 Task: Sort the products in the category "Cheddar" by best match.
Action: Mouse moved to (779, 284)
Screenshot: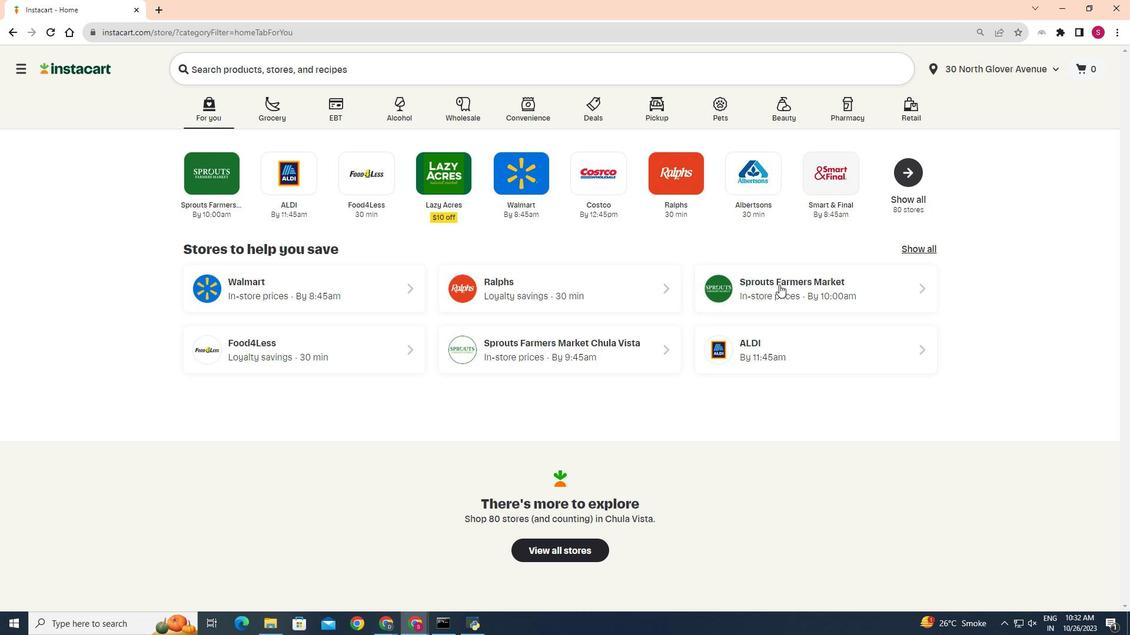 
Action: Mouse pressed left at (779, 284)
Screenshot: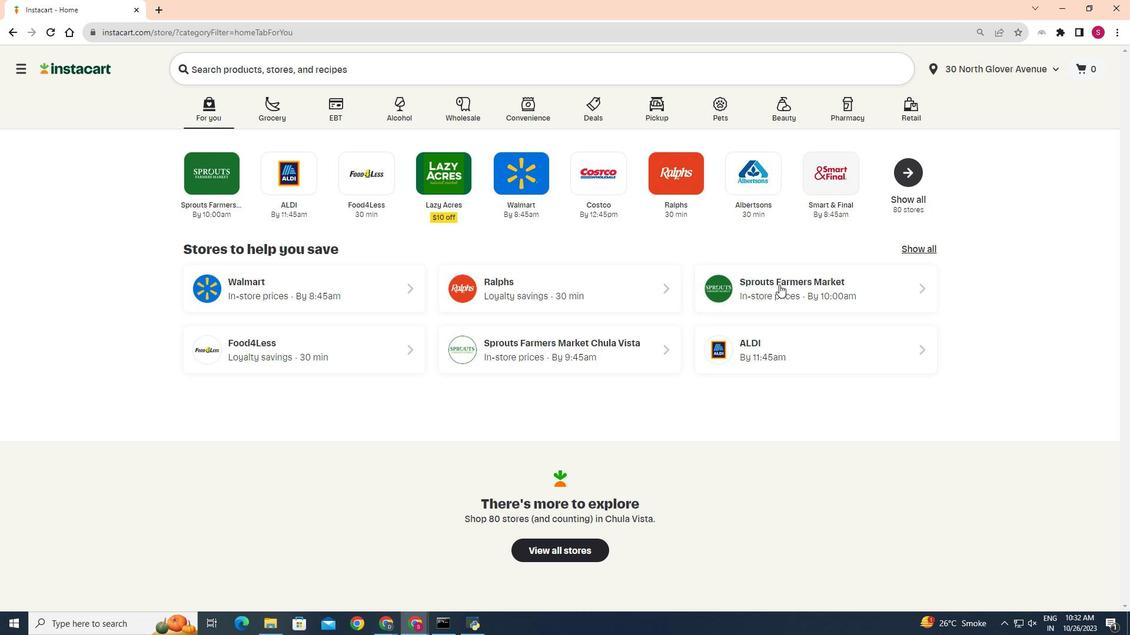 
Action: Mouse moved to (38, 531)
Screenshot: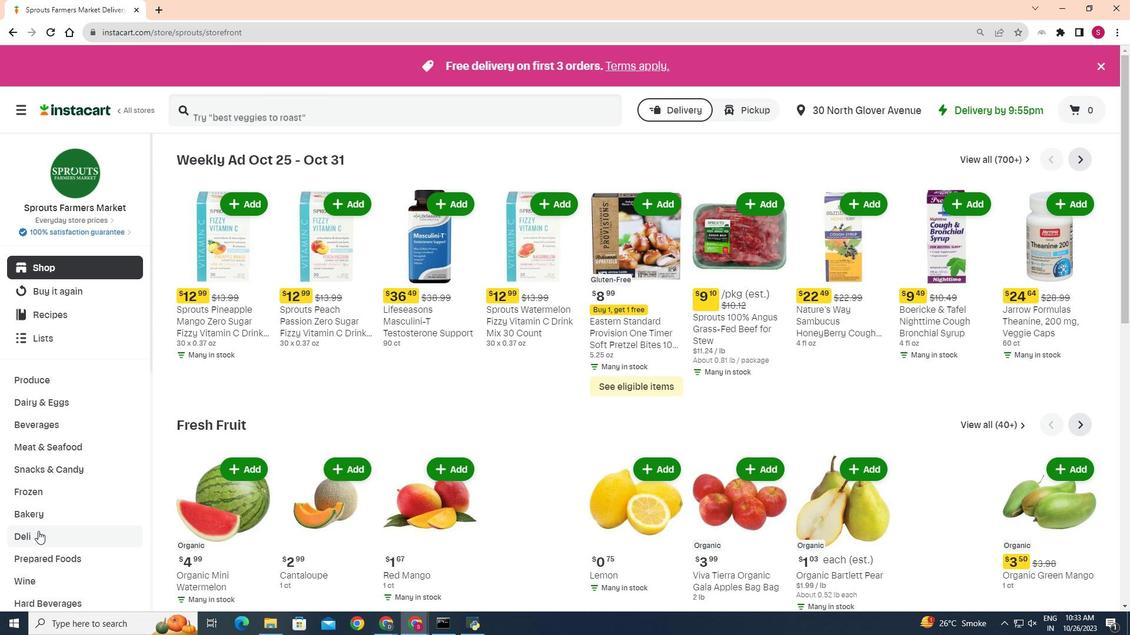 
Action: Mouse pressed left at (38, 531)
Screenshot: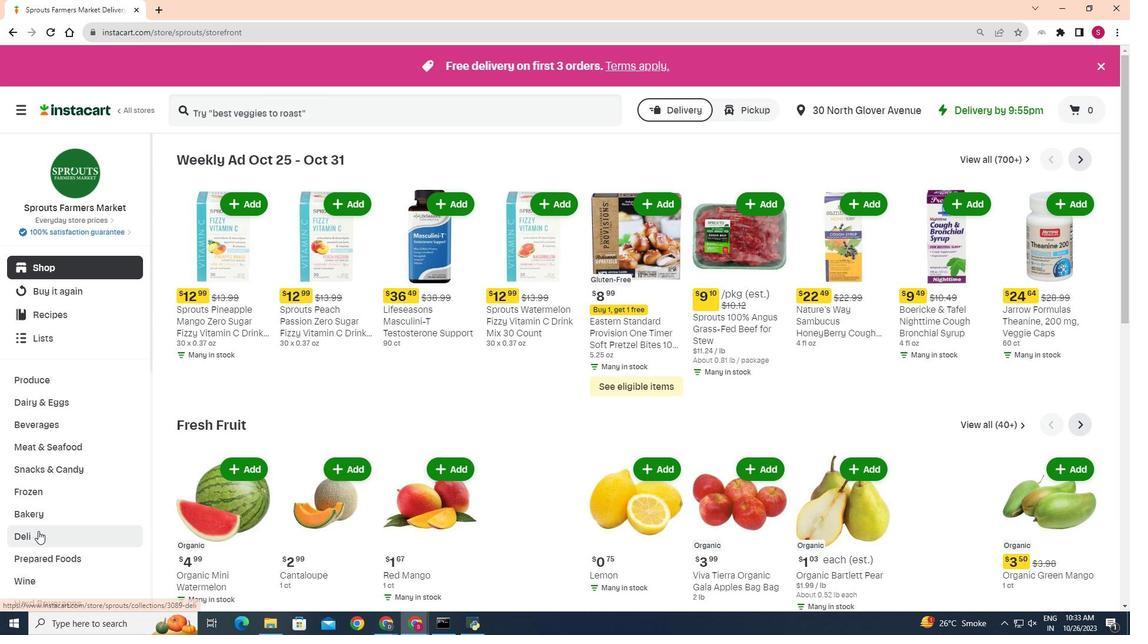 
Action: Mouse moved to (312, 187)
Screenshot: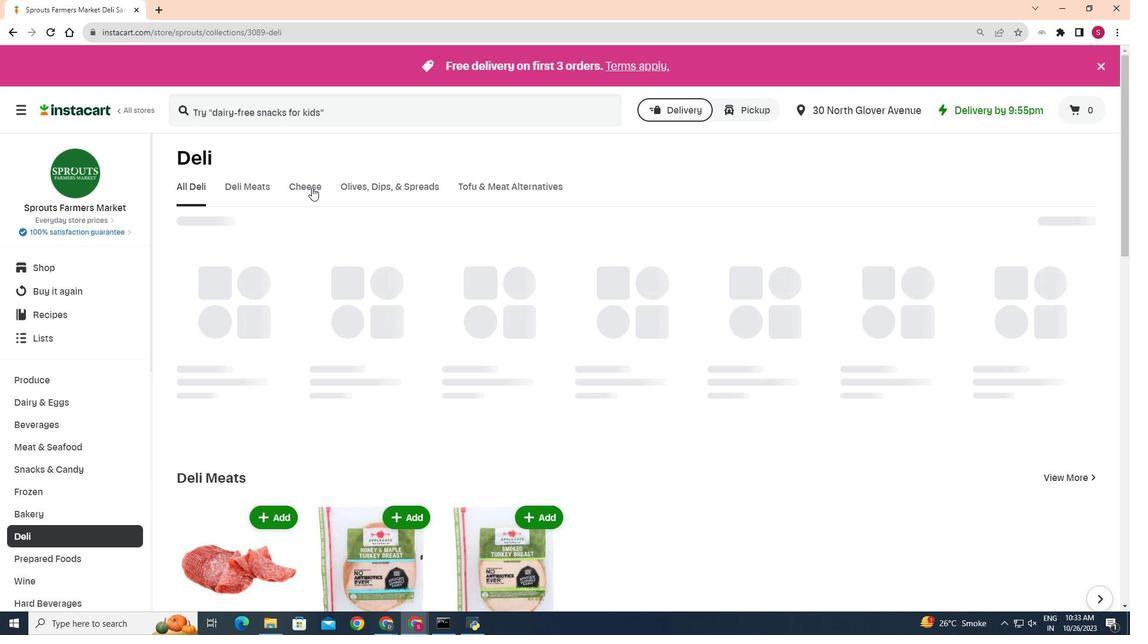 
Action: Mouse pressed left at (312, 187)
Screenshot: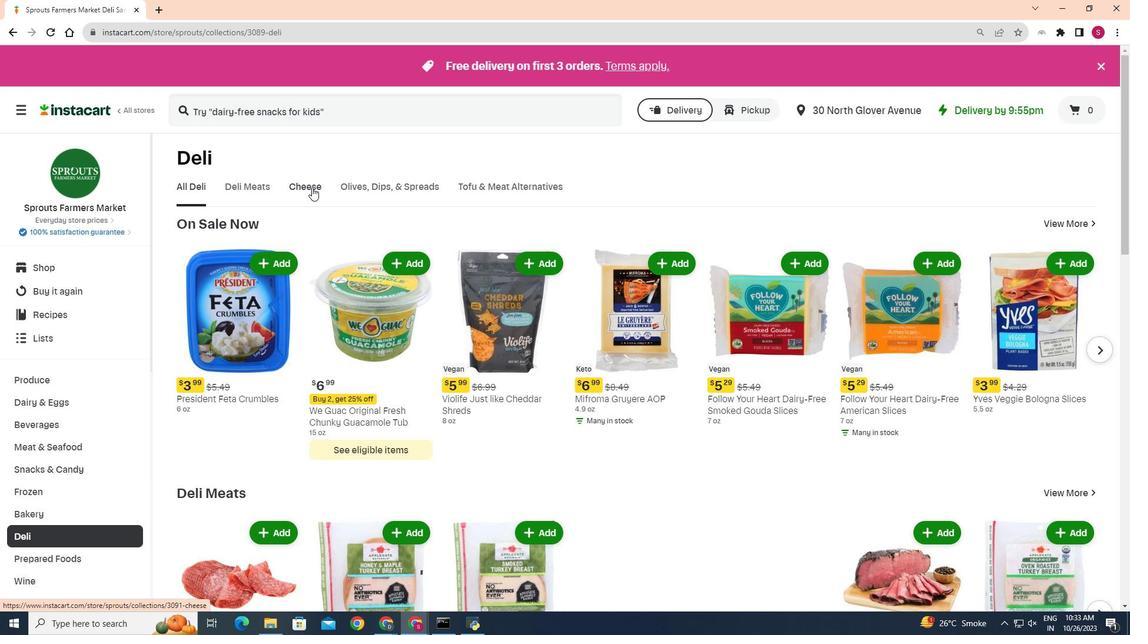 
Action: Mouse moved to (280, 249)
Screenshot: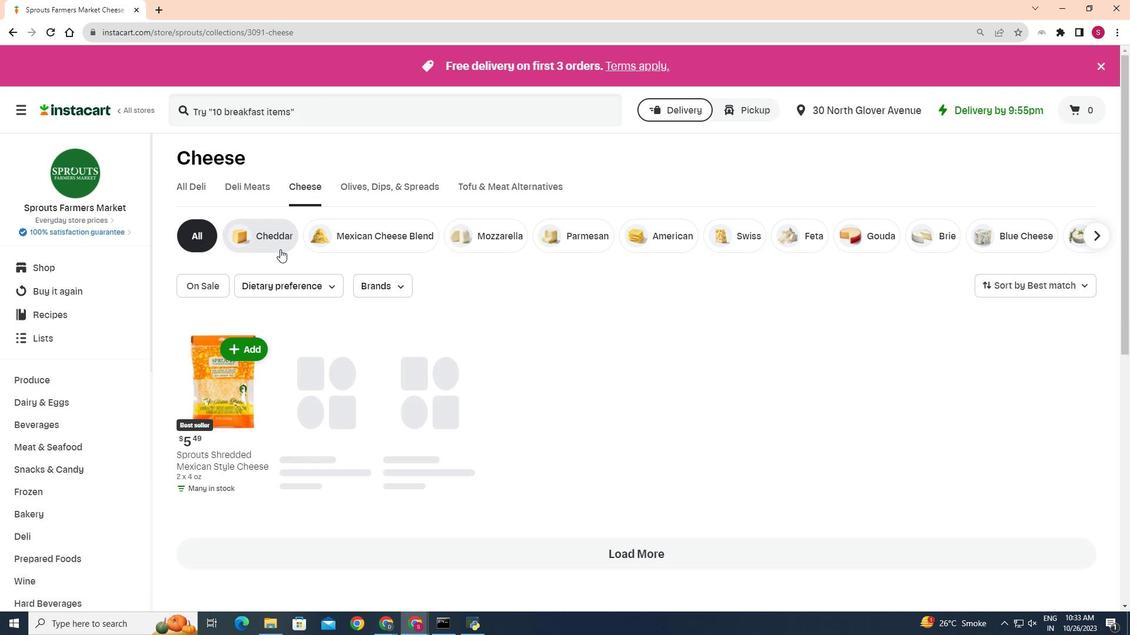 
Action: Mouse pressed left at (280, 249)
Screenshot: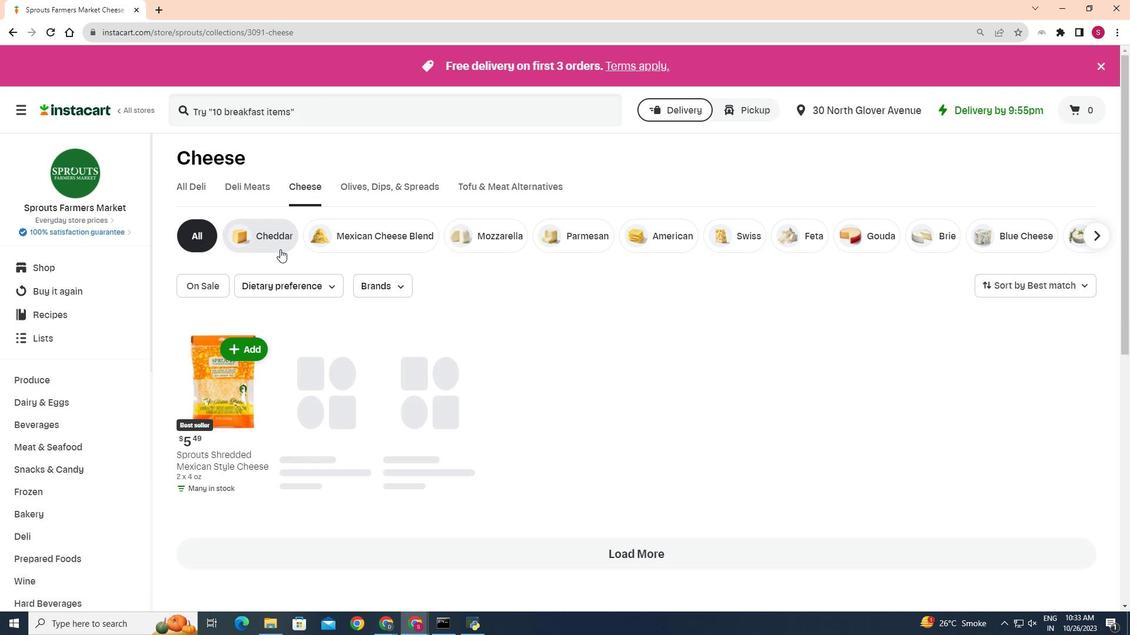 
Action: Mouse moved to (1083, 284)
Screenshot: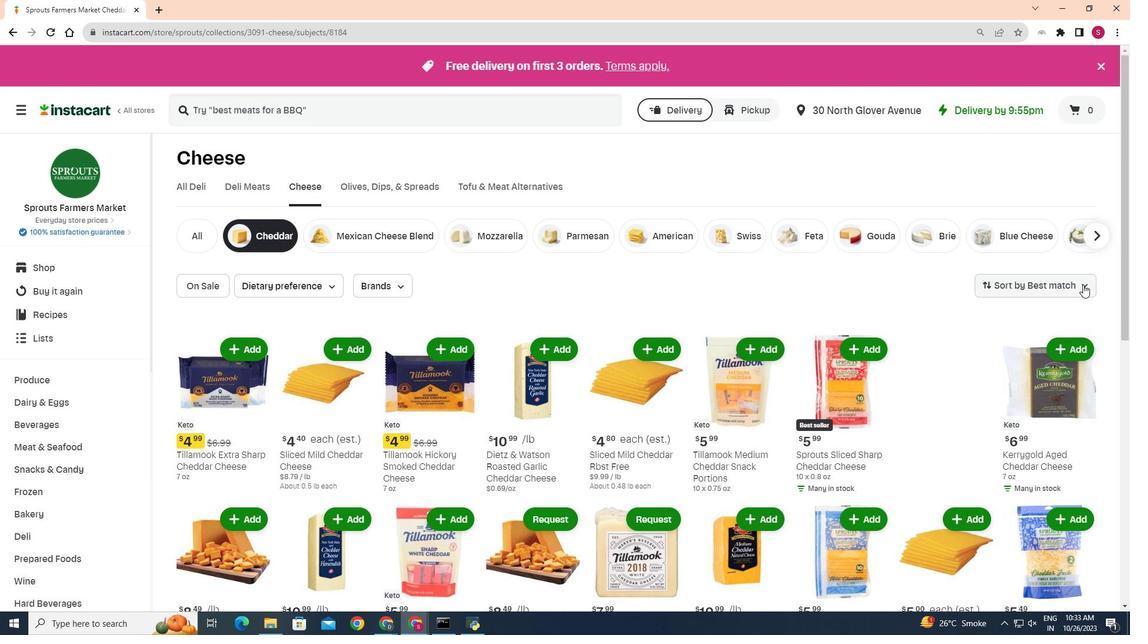 
Action: Mouse pressed left at (1083, 284)
Screenshot: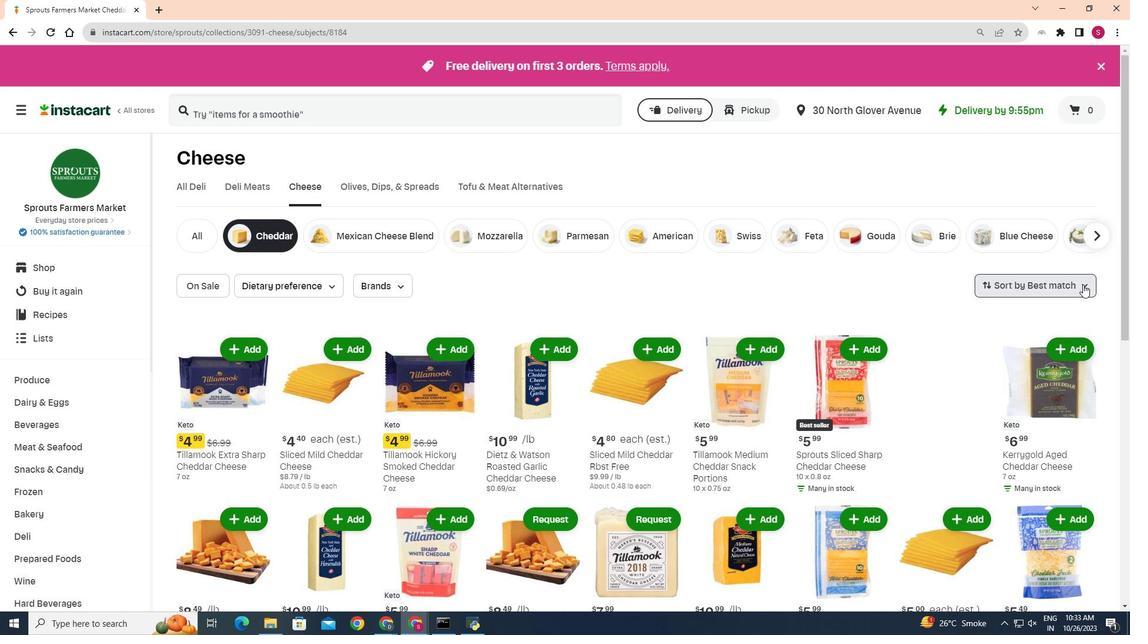 
Action: Mouse moved to (1051, 312)
Screenshot: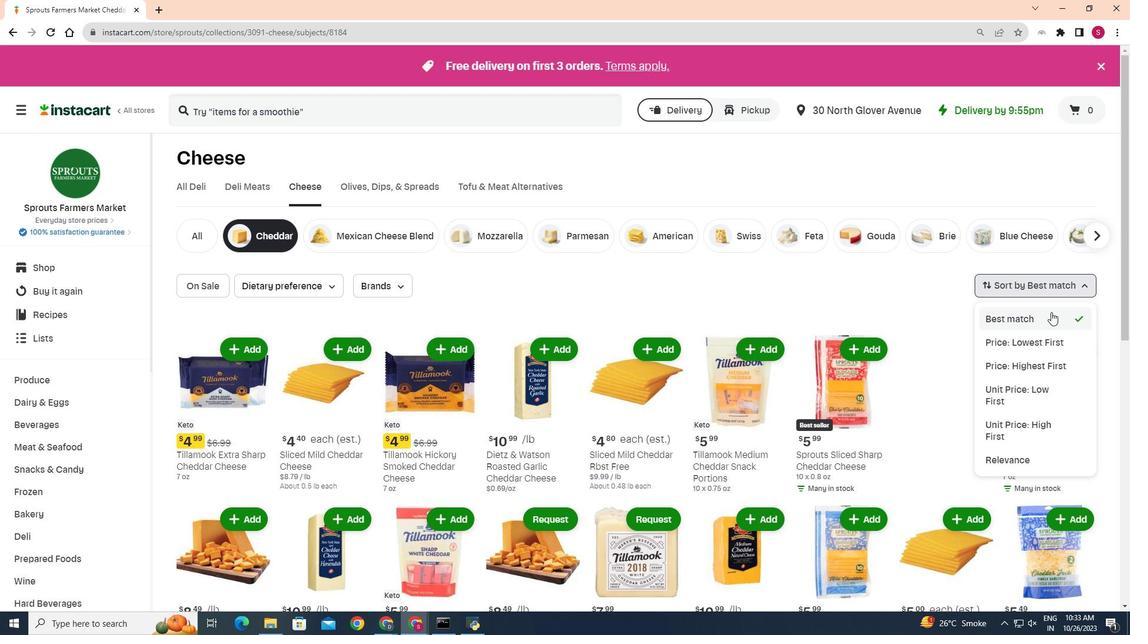 
Action: Mouse pressed left at (1051, 312)
Screenshot: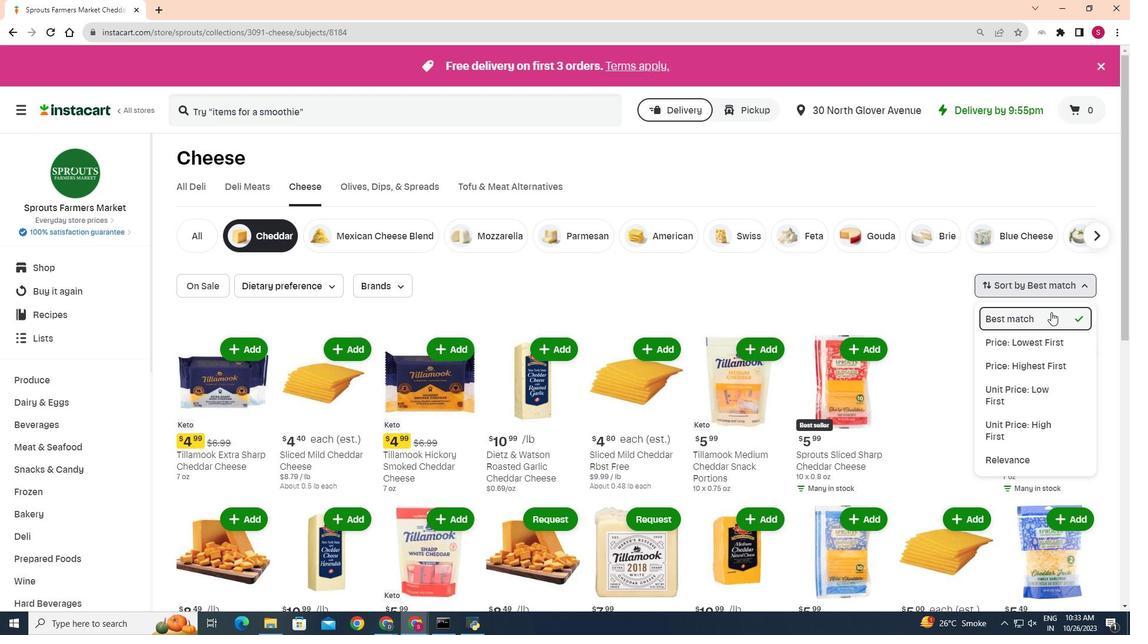 
Action: Mouse moved to (917, 332)
Screenshot: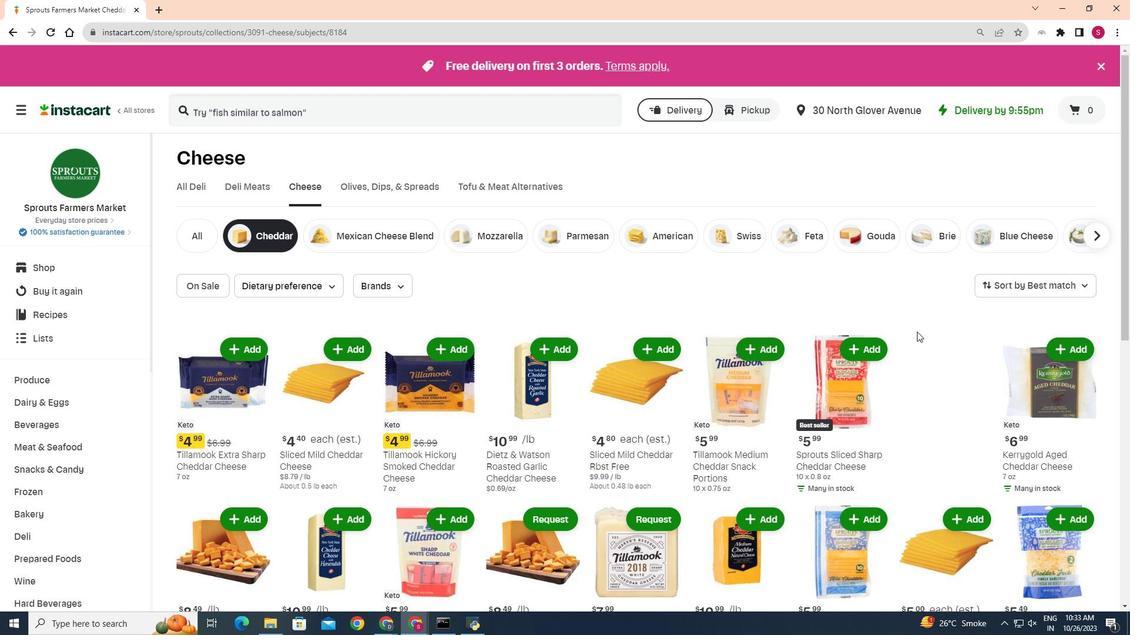 
Action: Mouse scrolled (917, 331) with delta (0, 0)
Screenshot: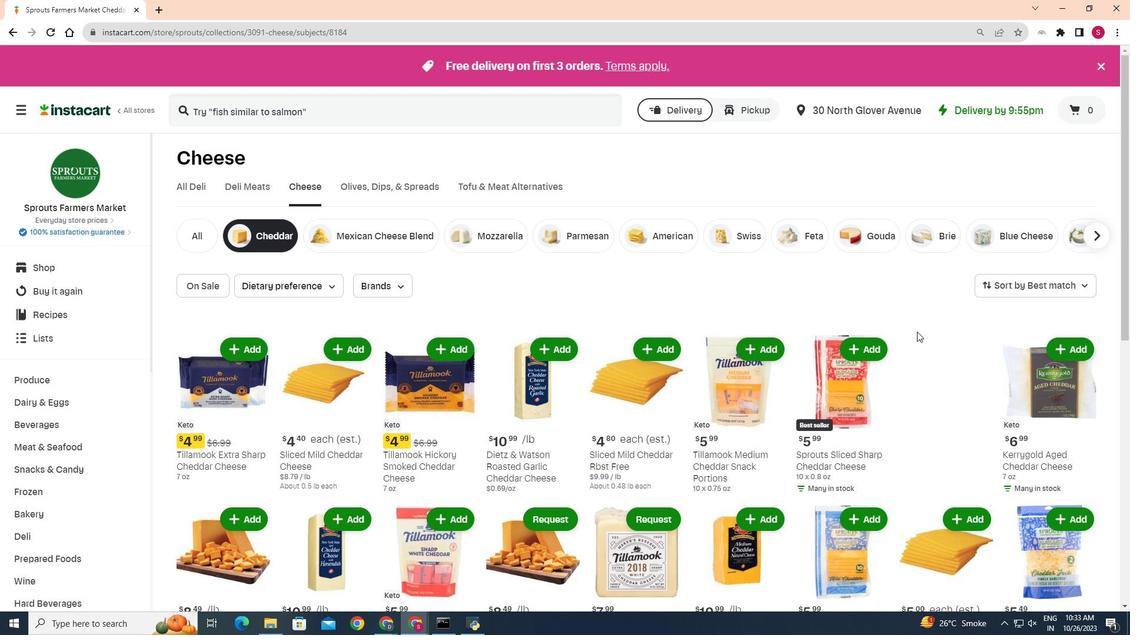 
Action: Mouse scrolled (917, 331) with delta (0, 0)
Screenshot: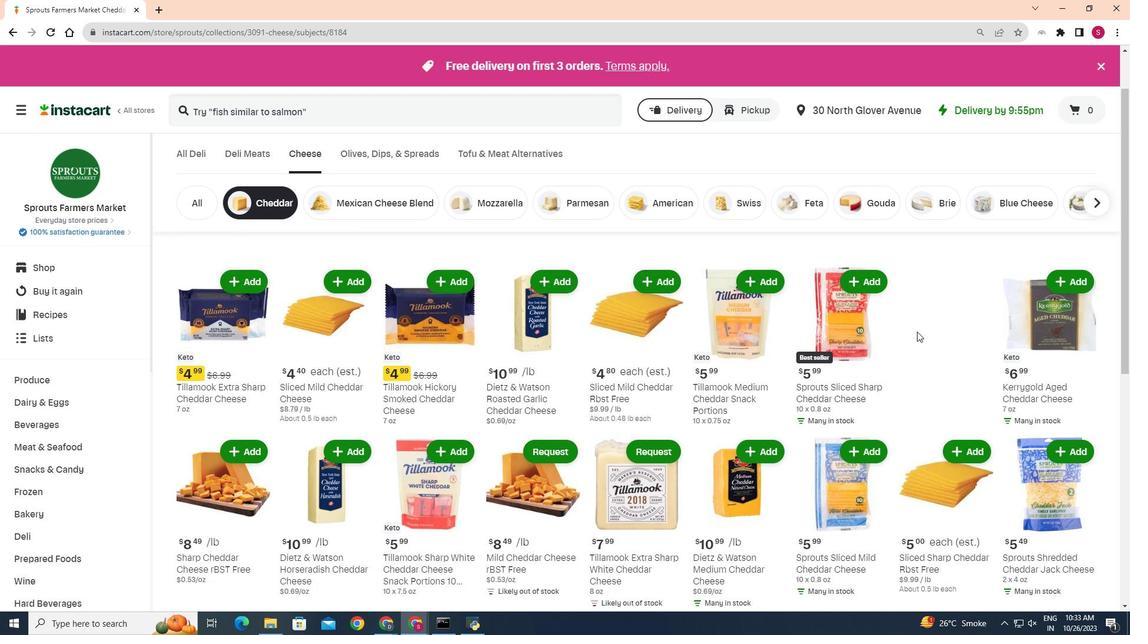 
Action: Mouse scrolled (917, 331) with delta (0, 0)
Screenshot: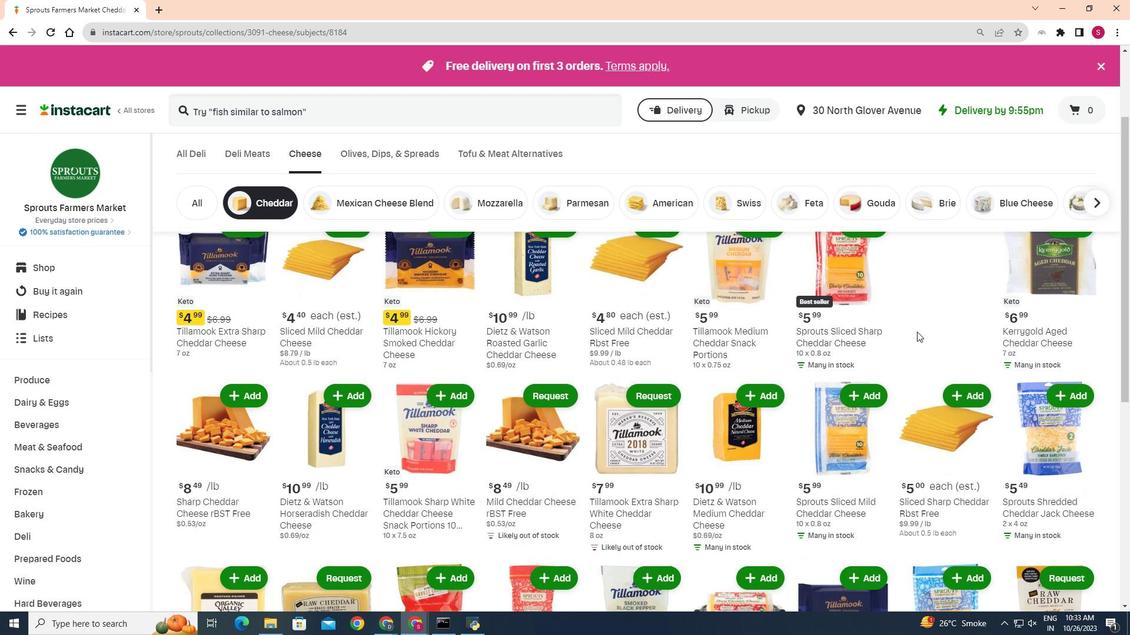 
Action: Mouse scrolled (917, 331) with delta (0, 0)
Screenshot: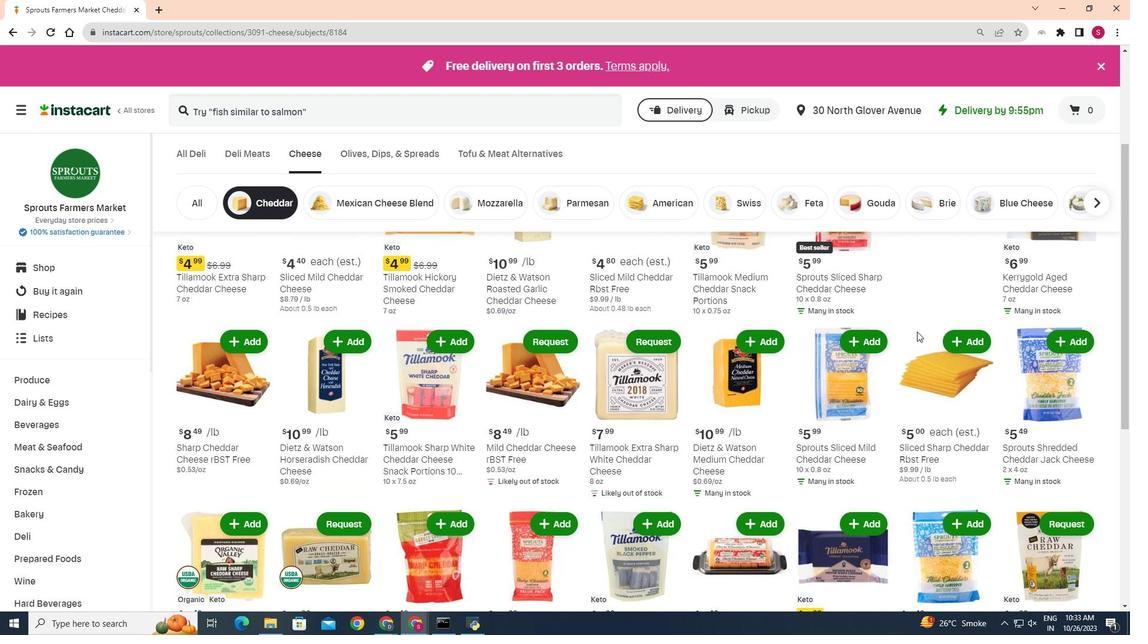 
Action: Mouse scrolled (917, 331) with delta (0, 0)
Screenshot: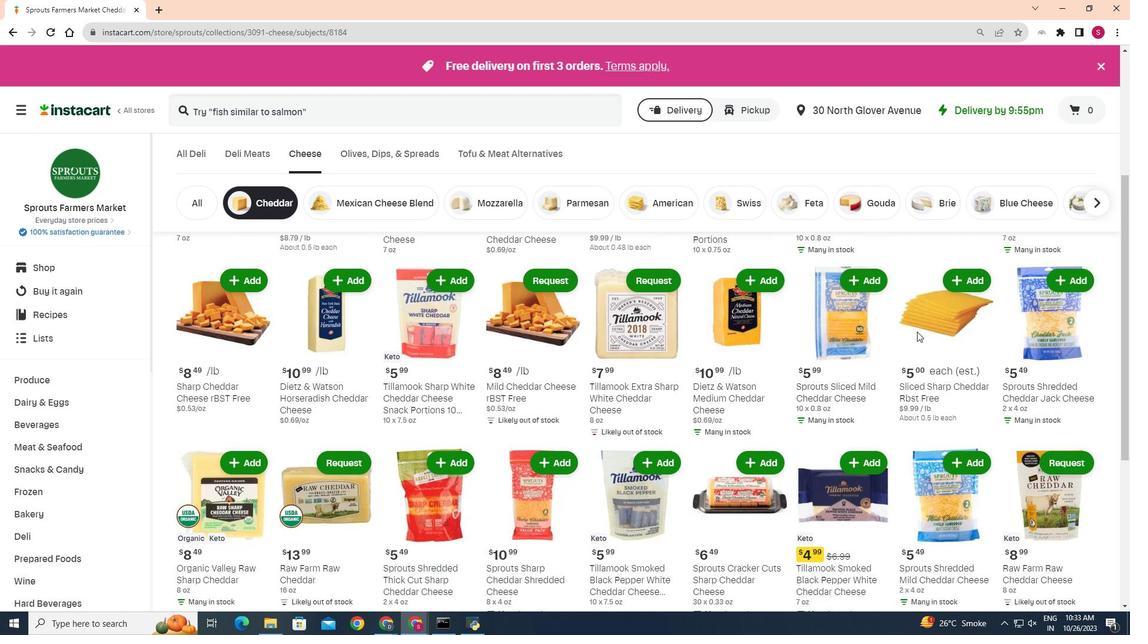 
Action: Mouse moved to (906, 337)
Screenshot: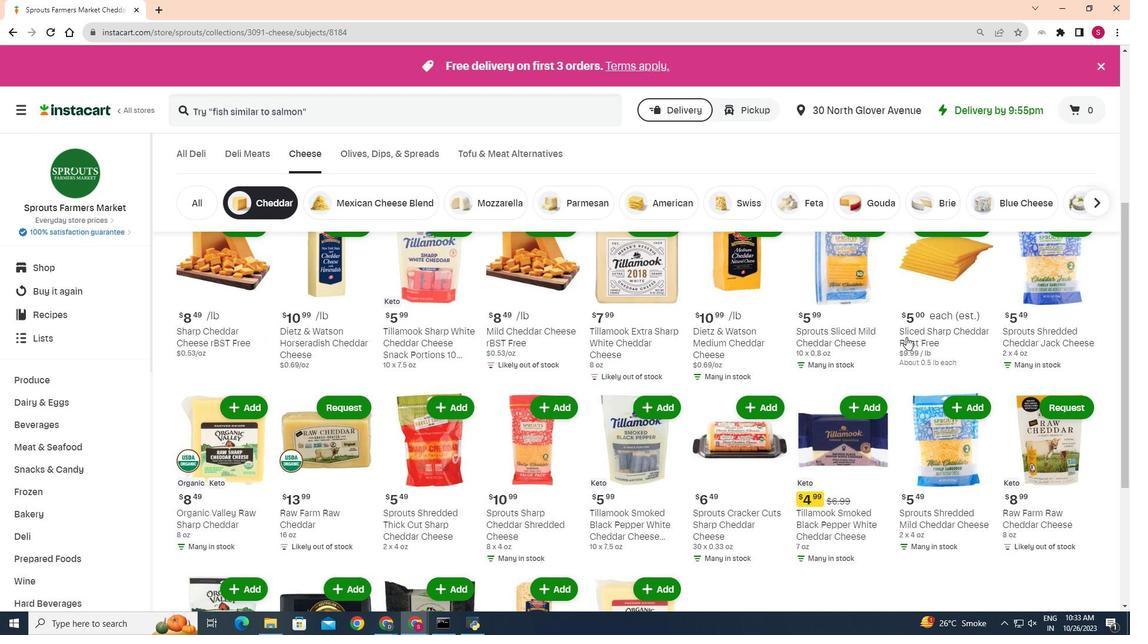 
Action: Mouse scrolled (906, 336) with delta (0, 0)
Screenshot: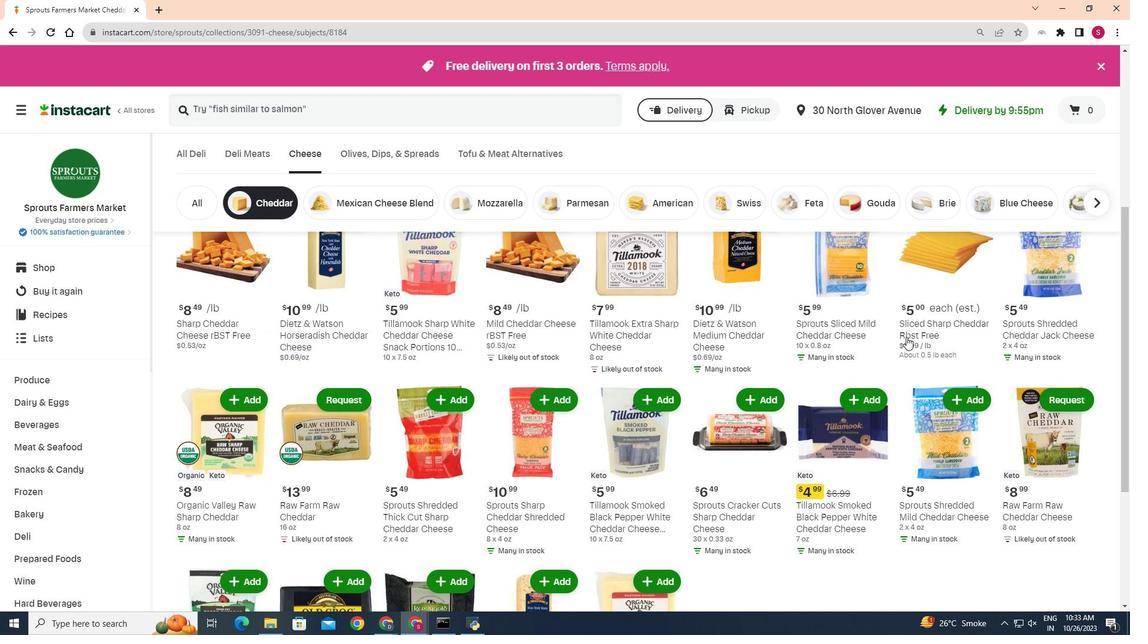 
Action: Mouse scrolled (906, 336) with delta (0, 0)
Screenshot: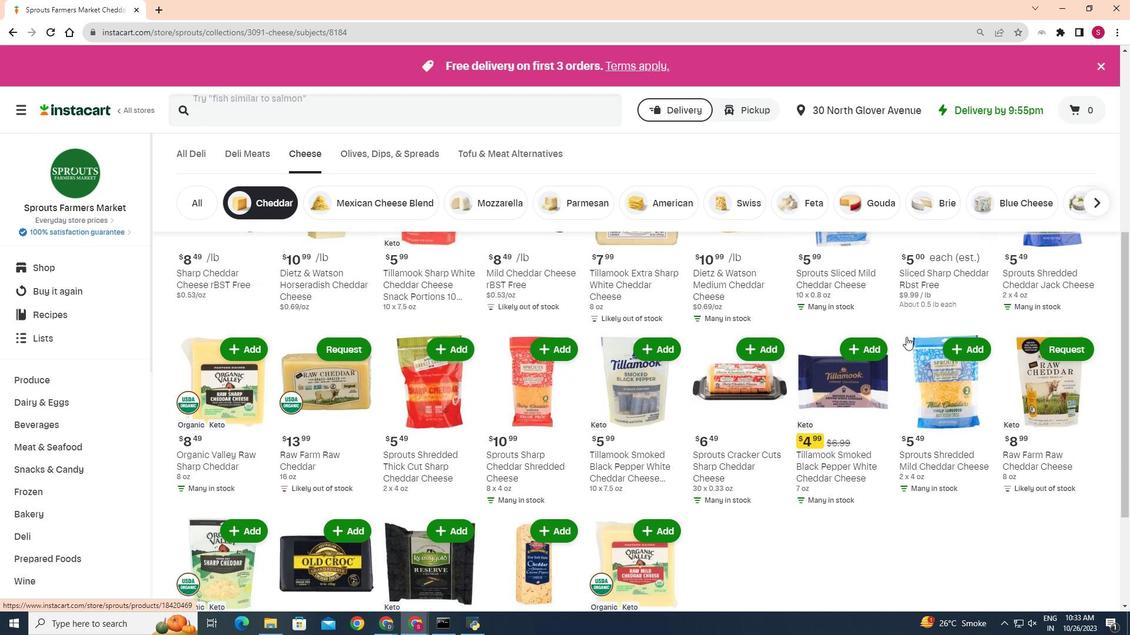 
Action: Mouse scrolled (906, 336) with delta (0, 0)
Screenshot: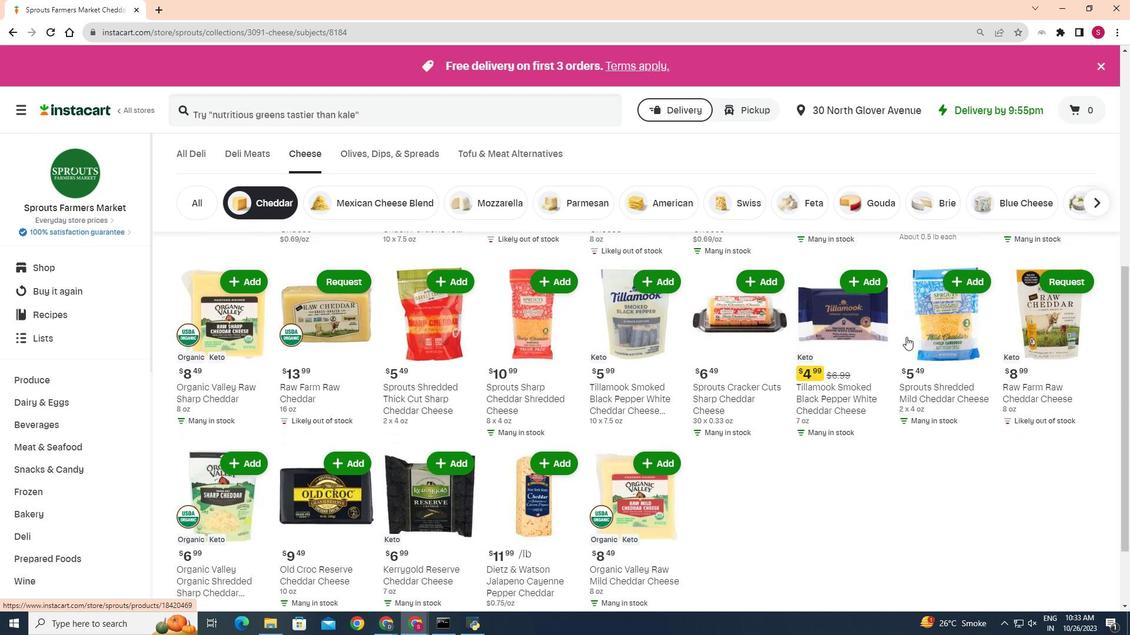 
Action: Mouse scrolled (906, 336) with delta (0, 0)
Screenshot: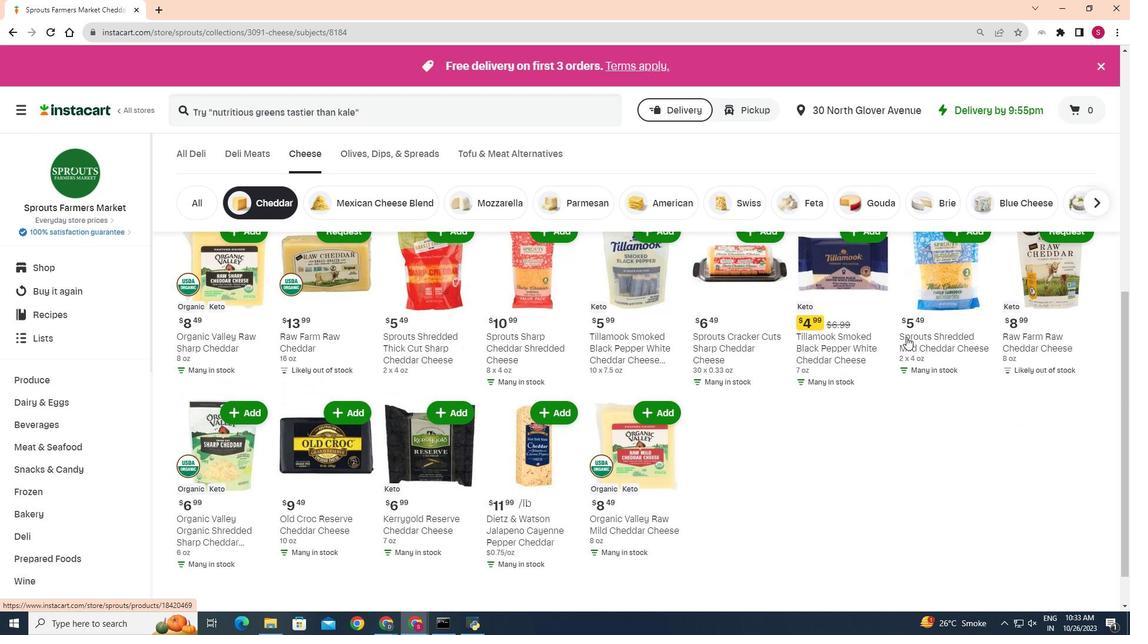 
Action: Mouse moved to (883, 343)
Screenshot: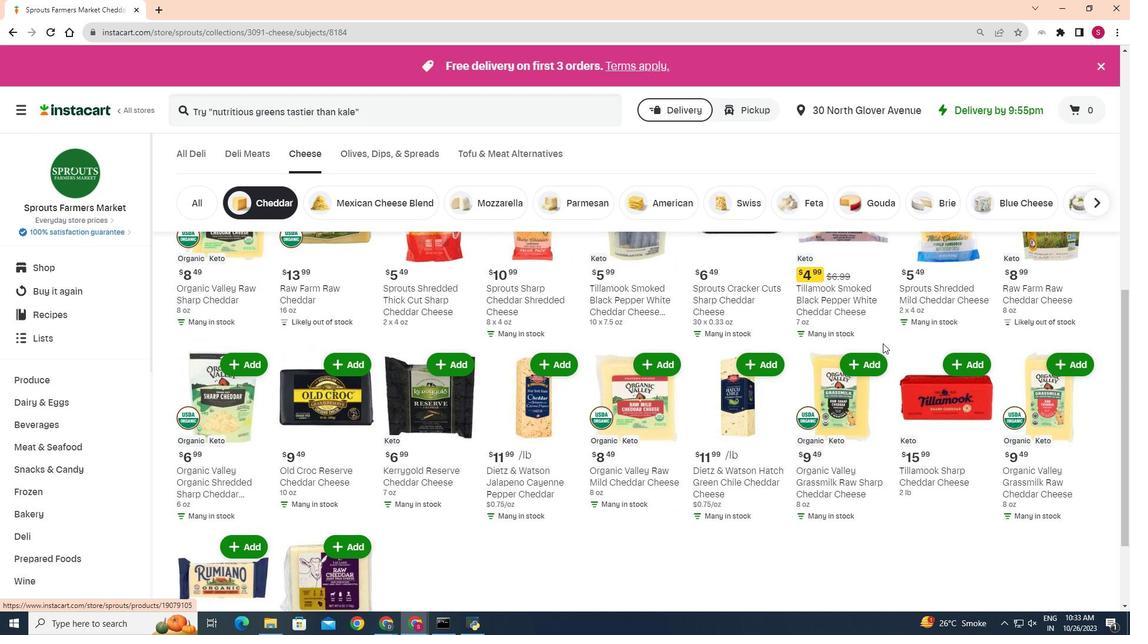 
